 Task: Check the percentage active listings of new roof in the last 1 year.
Action: Mouse moved to (811, 177)
Screenshot: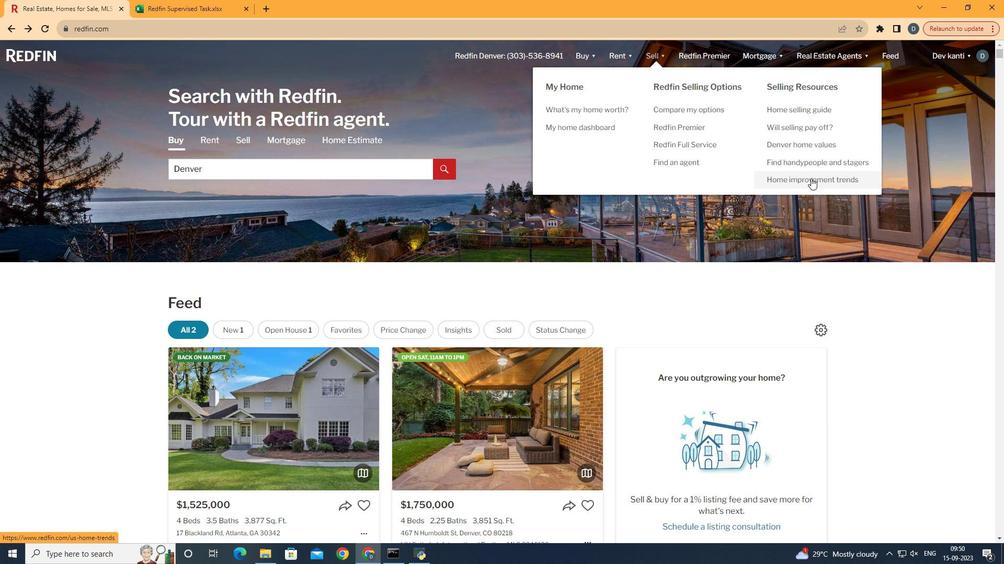 
Action: Mouse pressed left at (811, 177)
Screenshot: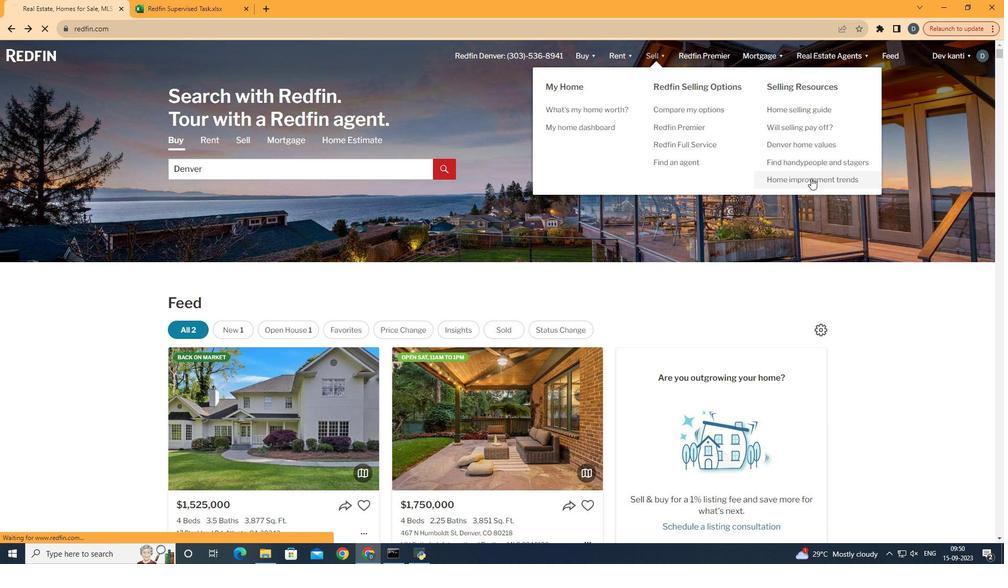 
Action: Mouse moved to (259, 198)
Screenshot: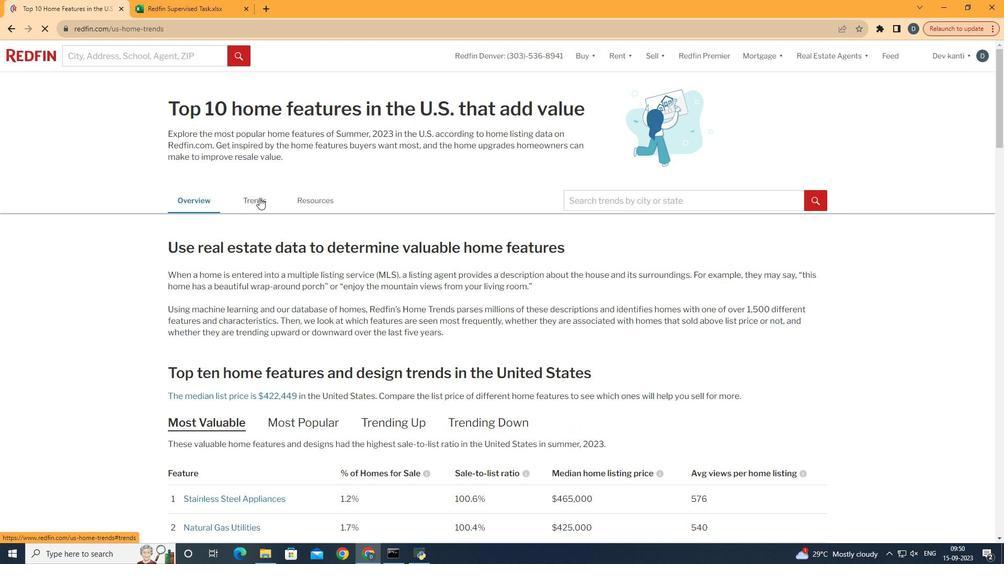 
Action: Mouse pressed left at (259, 198)
Screenshot: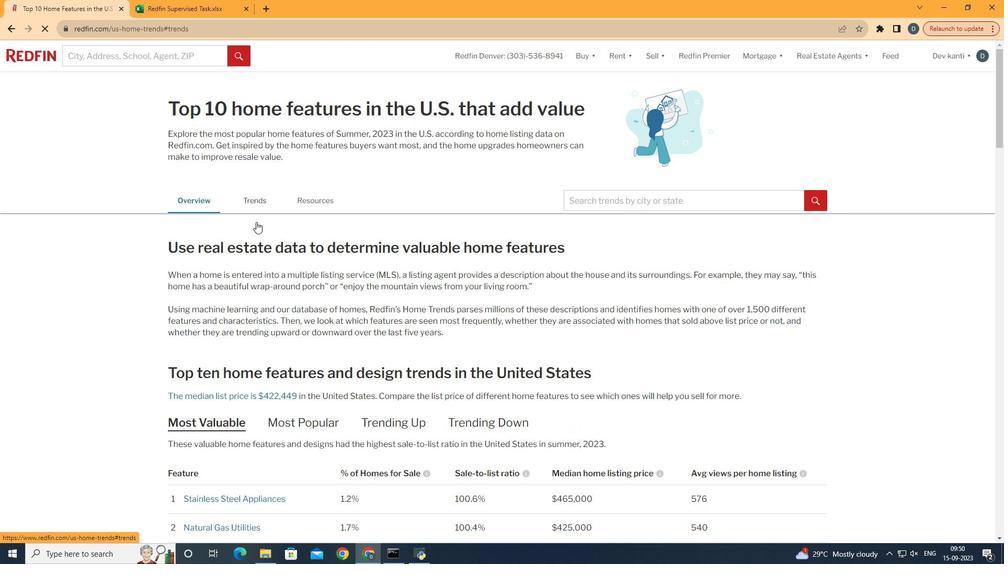
Action: Mouse moved to (296, 276)
Screenshot: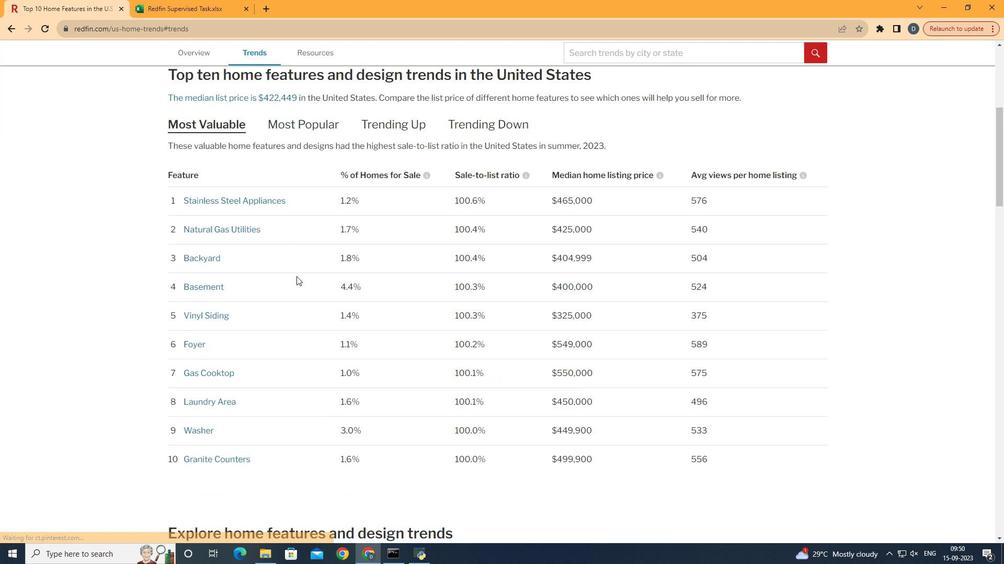 
Action: Mouse scrolled (296, 276) with delta (0, 0)
Screenshot: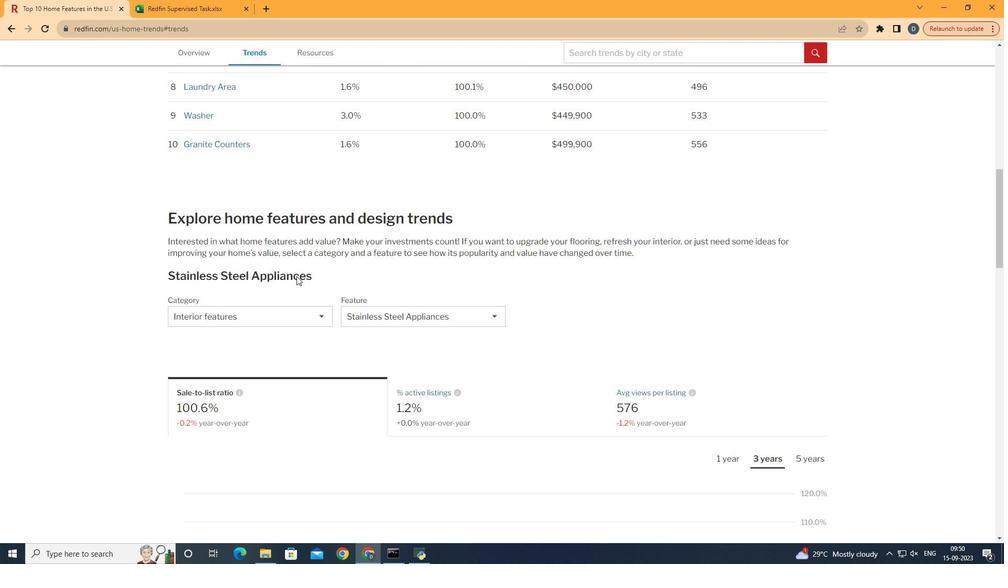 
Action: Mouse scrolled (296, 276) with delta (0, 0)
Screenshot: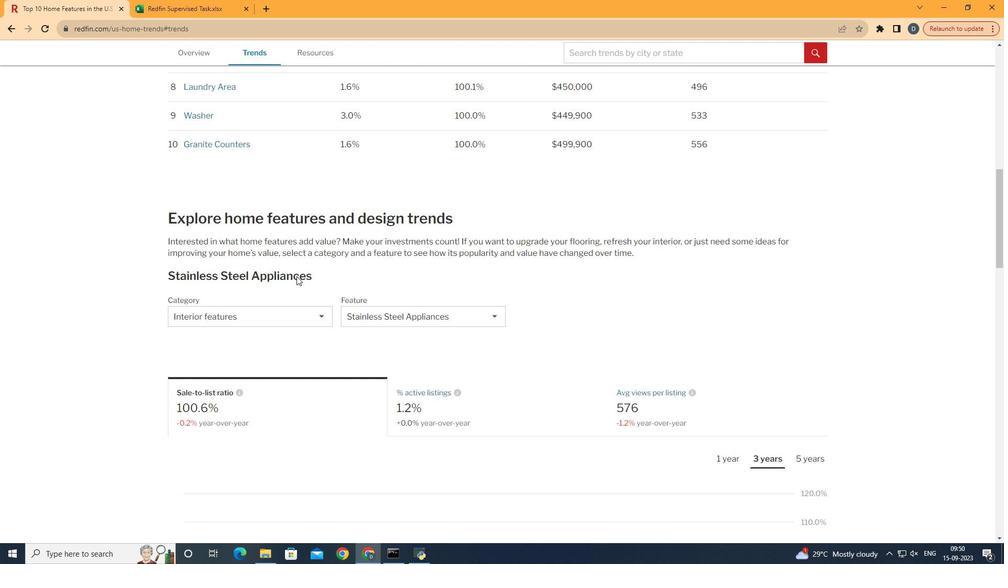 
Action: Mouse scrolled (296, 276) with delta (0, 0)
Screenshot: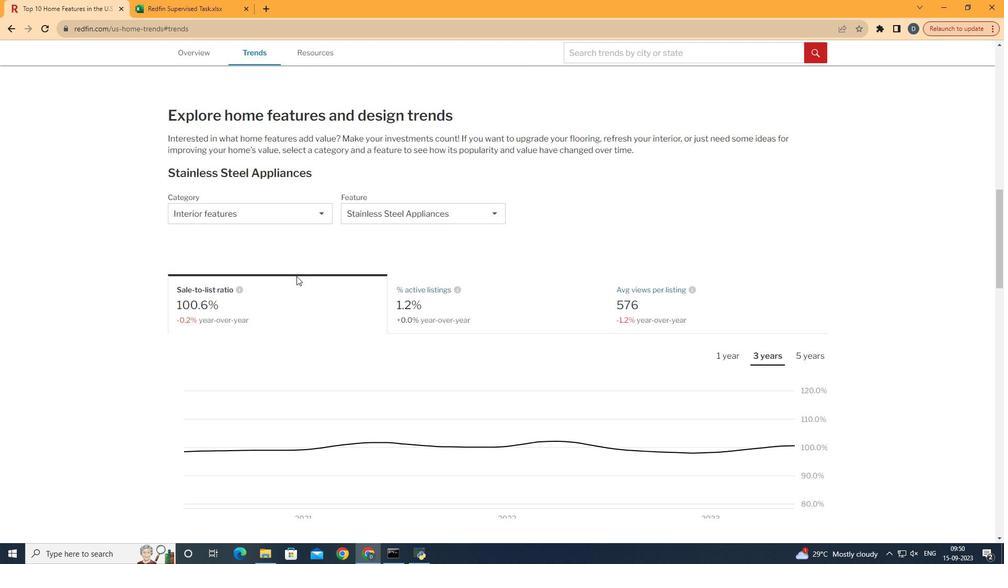
Action: Mouse scrolled (296, 276) with delta (0, 0)
Screenshot: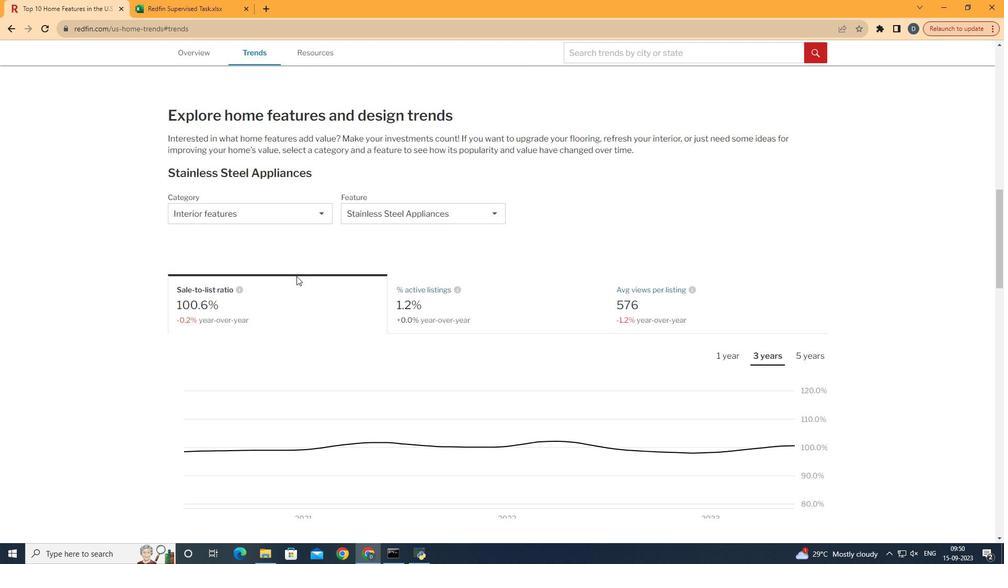 
Action: Mouse scrolled (296, 276) with delta (0, 0)
Screenshot: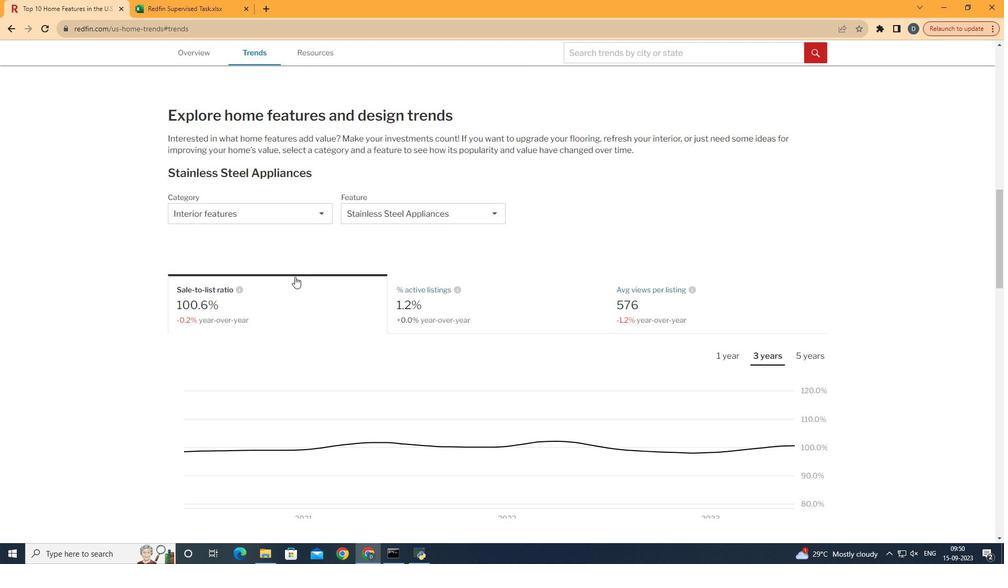 
Action: Mouse scrolled (296, 276) with delta (0, 0)
Screenshot: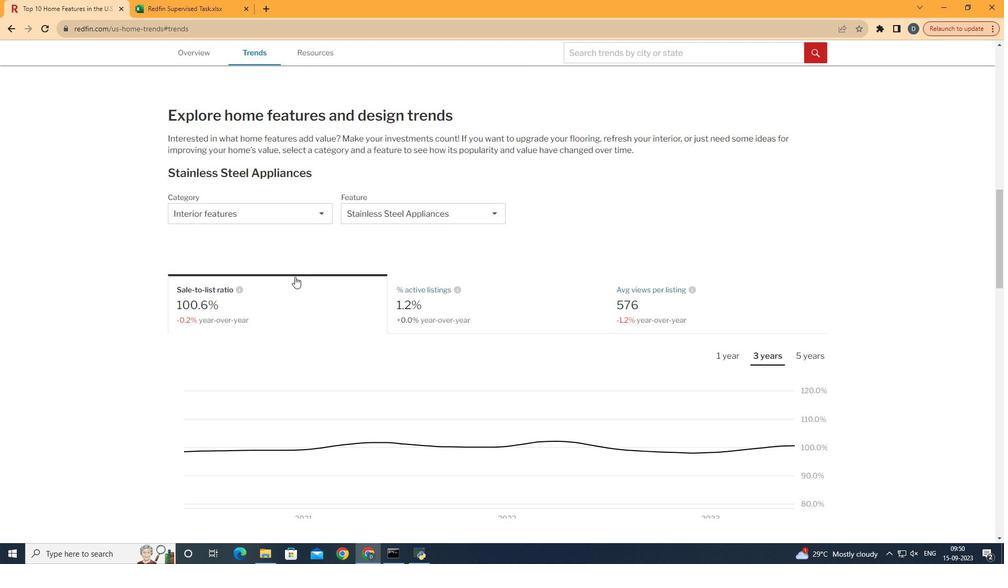 
Action: Mouse scrolled (296, 276) with delta (0, 0)
Screenshot: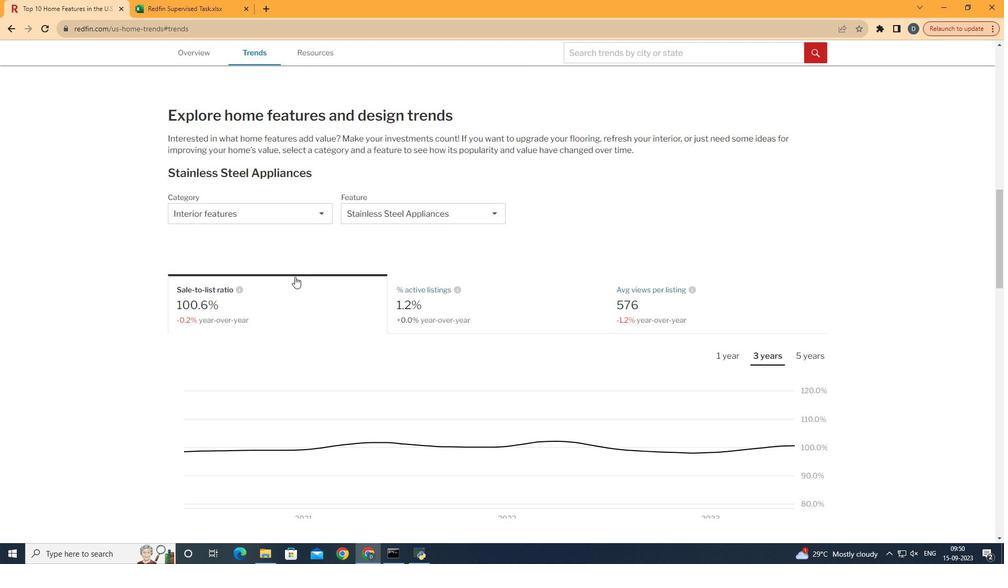 
Action: Mouse scrolled (296, 276) with delta (0, 0)
Screenshot: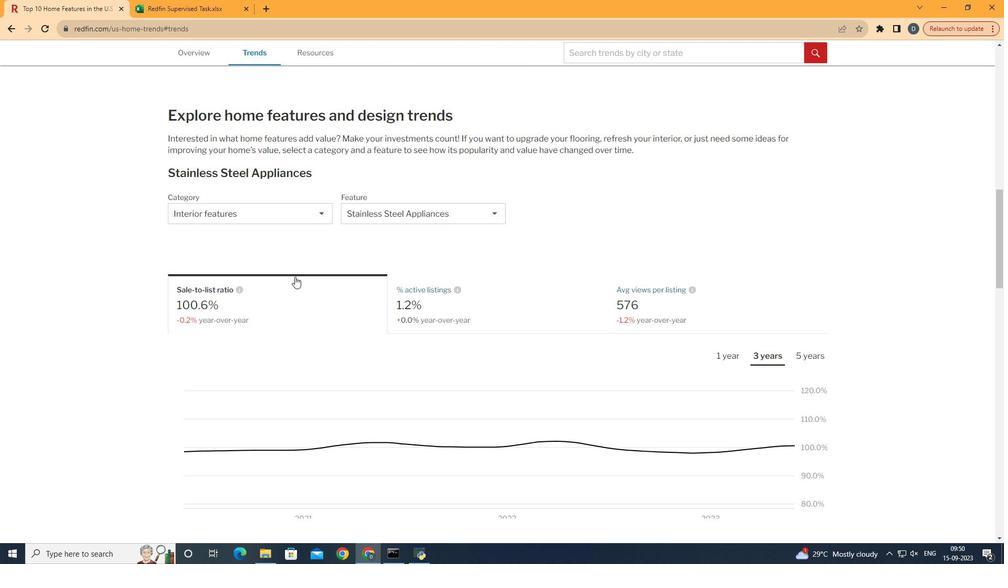 
Action: Mouse moved to (287, 199)
Screenshot: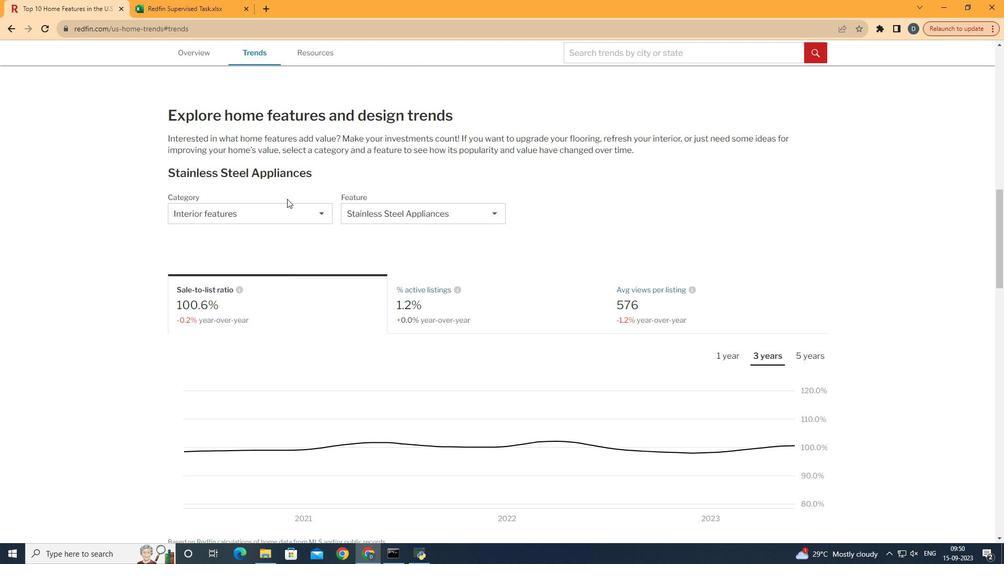 
Action: Mouse pressed left at (287, 199)
Screenshot: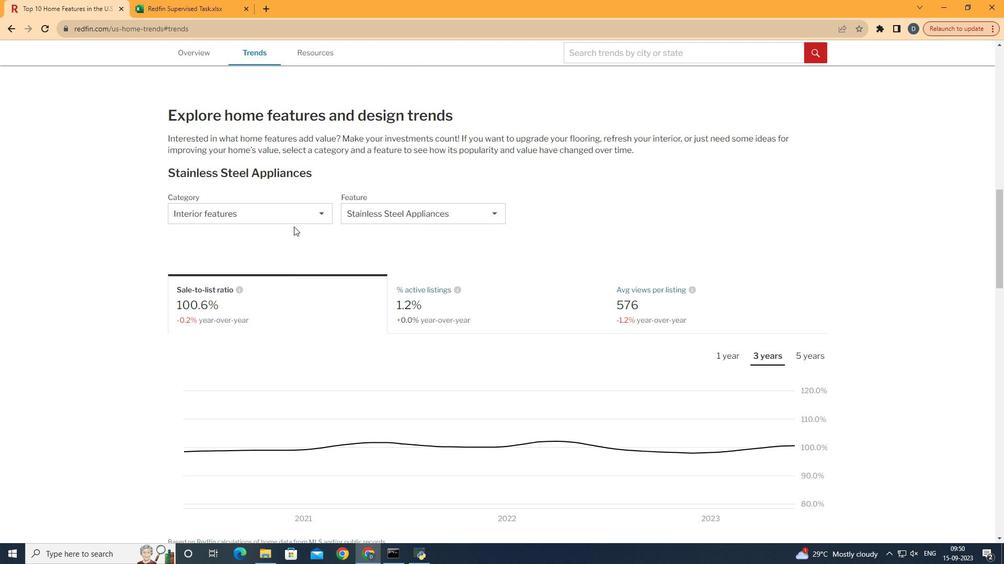 
Action: Mouse moved to (293, 227)
Screenshot: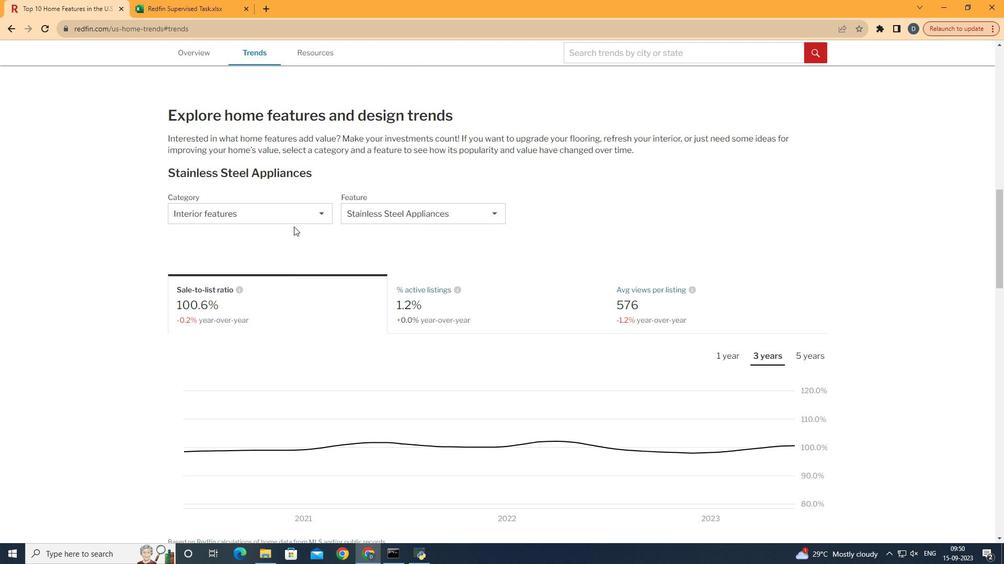 
Action: Mouse pressed left at (293, 227)
Screenshot: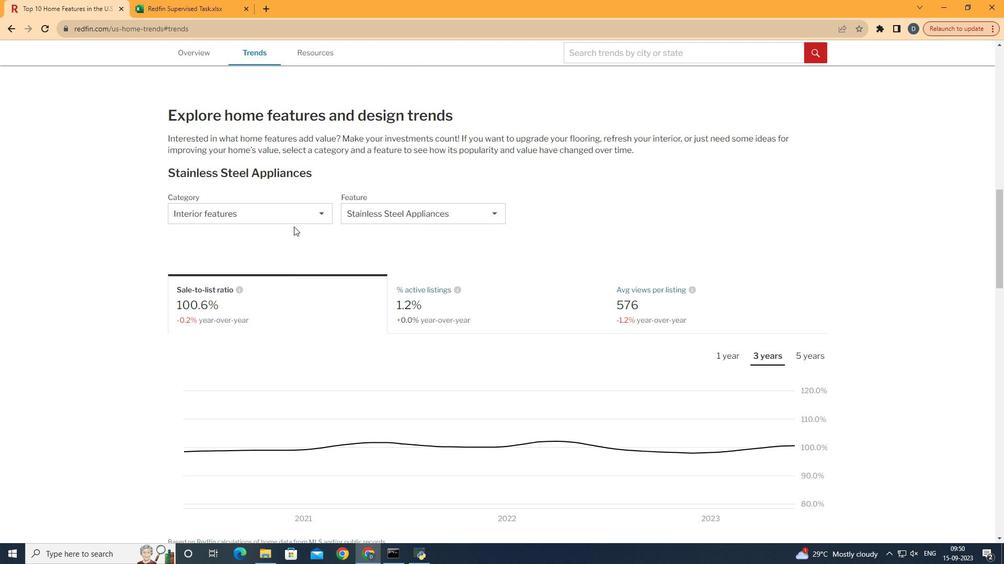 
Action: Mouse moved to (303, 208)
Screenshot: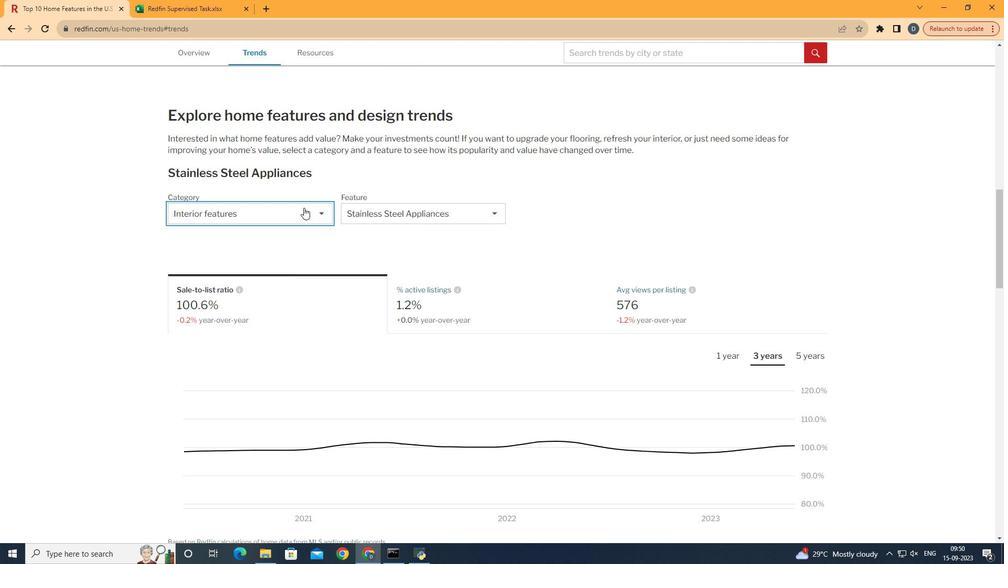 
Action: Mouse pressed left at (303, 208)
Screenshot: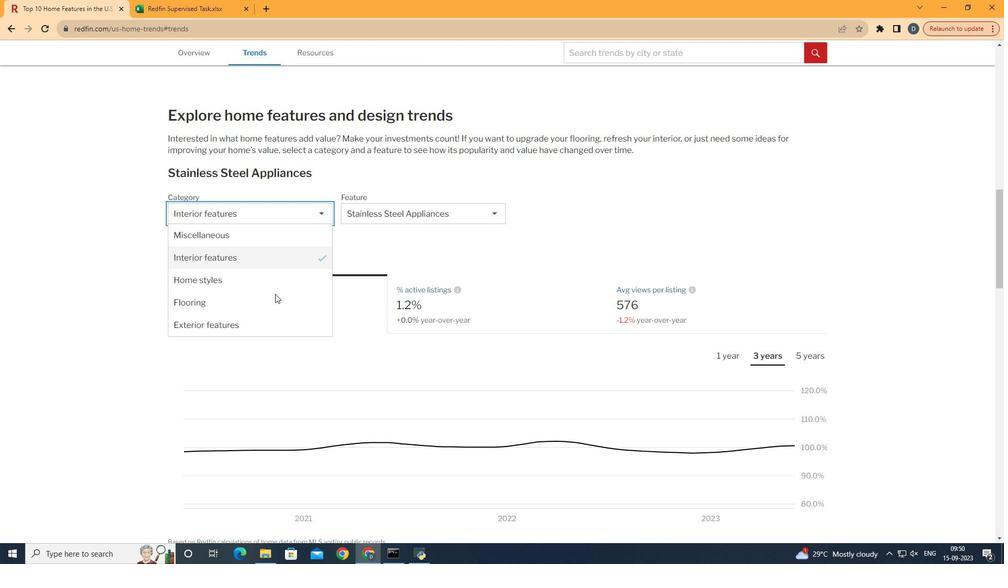 
Action: Mouse moved to (273, 325)
Screenshot: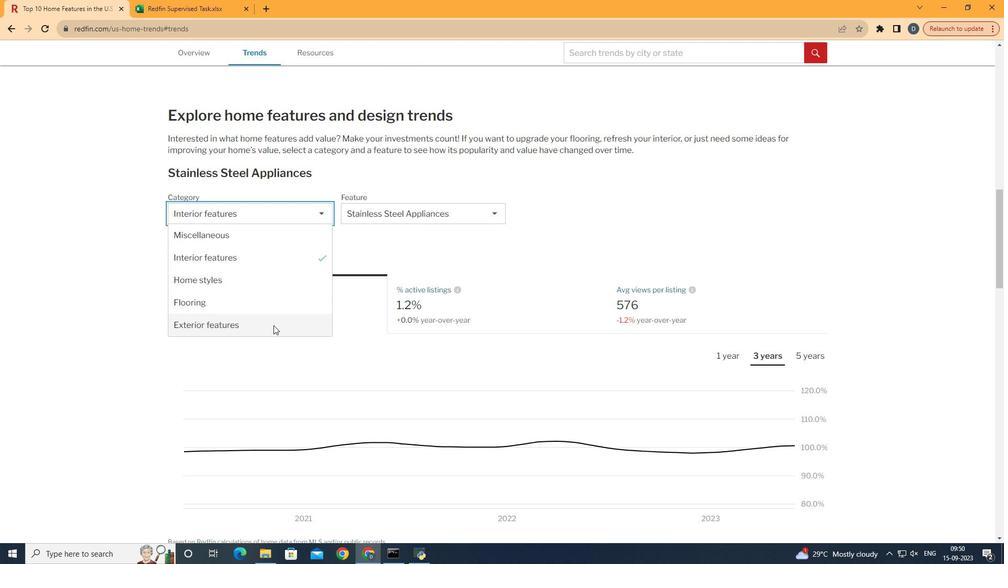 
Action: Mouse pressed left at (273, 325)
Screenshot: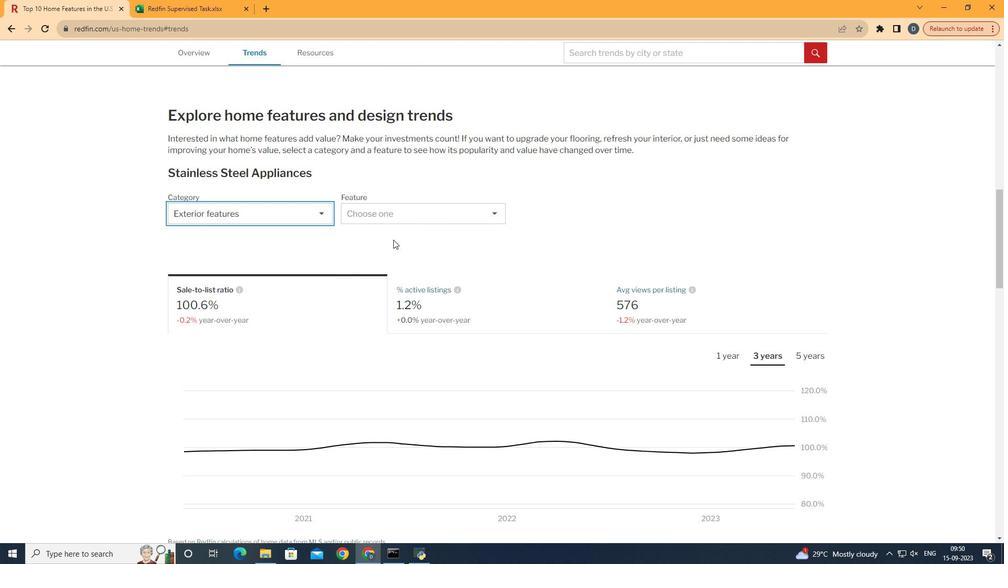 
Action: Mouse moved to (421, 208)
Screenshot: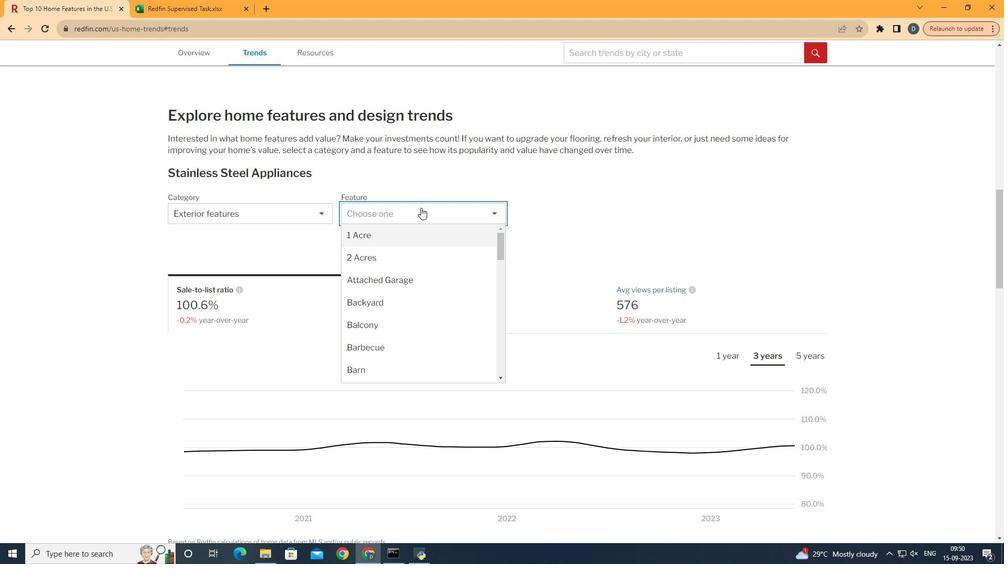 
Action: Mouse pressed left at (421, 208)
Screenshot: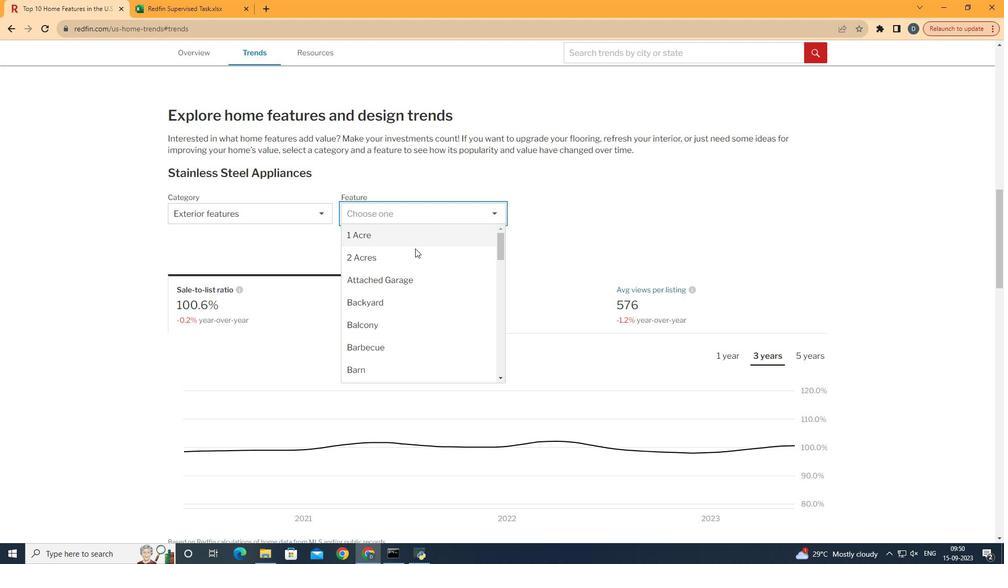 
Action: Mouse moved to (403, 276)
Screenshot: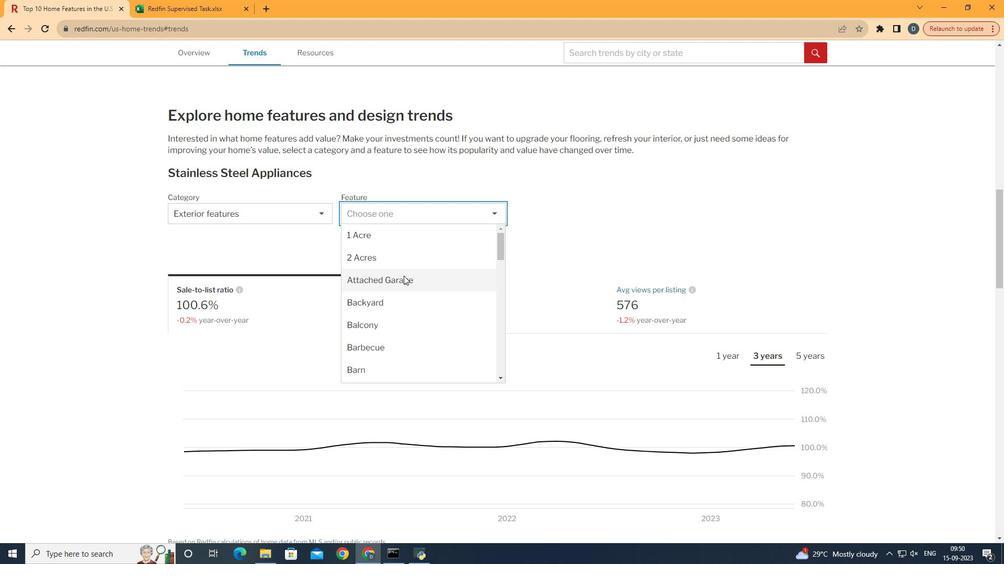 
Action: Mouse scrolled (403, 275) with delta (0, 0)
Screenshot: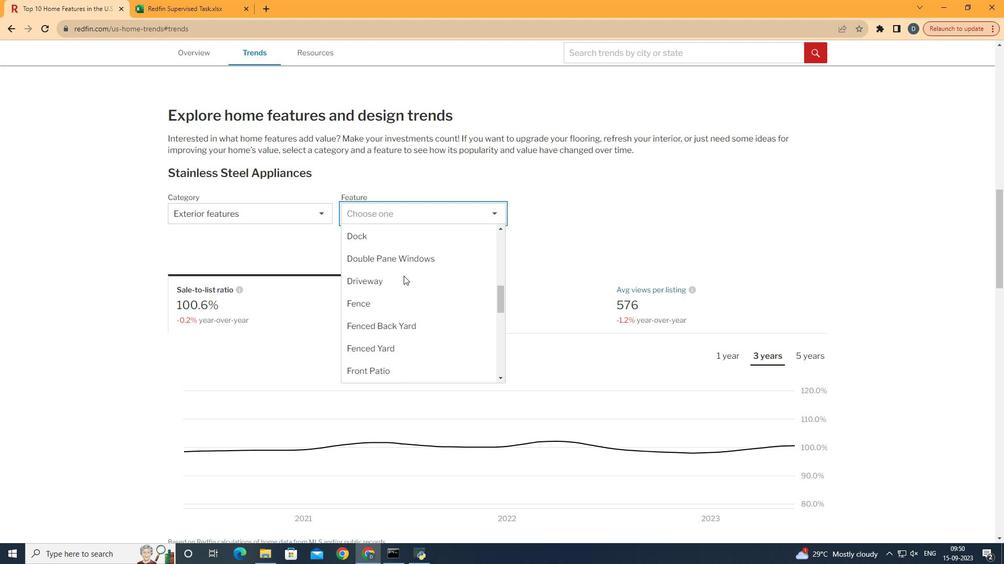 
Action: Mouse scrolled (403, 275) with delta (0, 0)
Screenshot: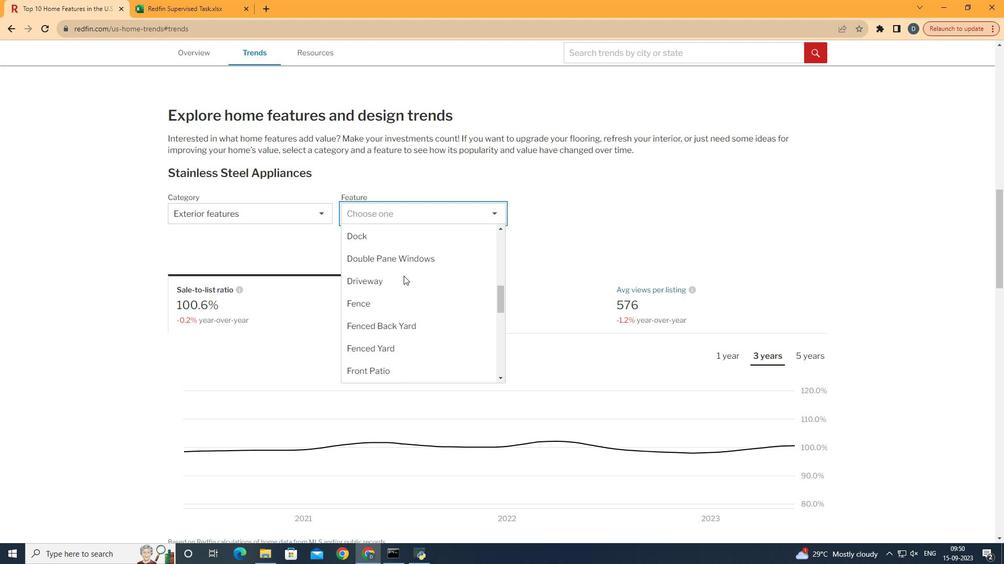 
Action: Mouse scrolled (403, 275) with delta (0, 0)
Screenshot: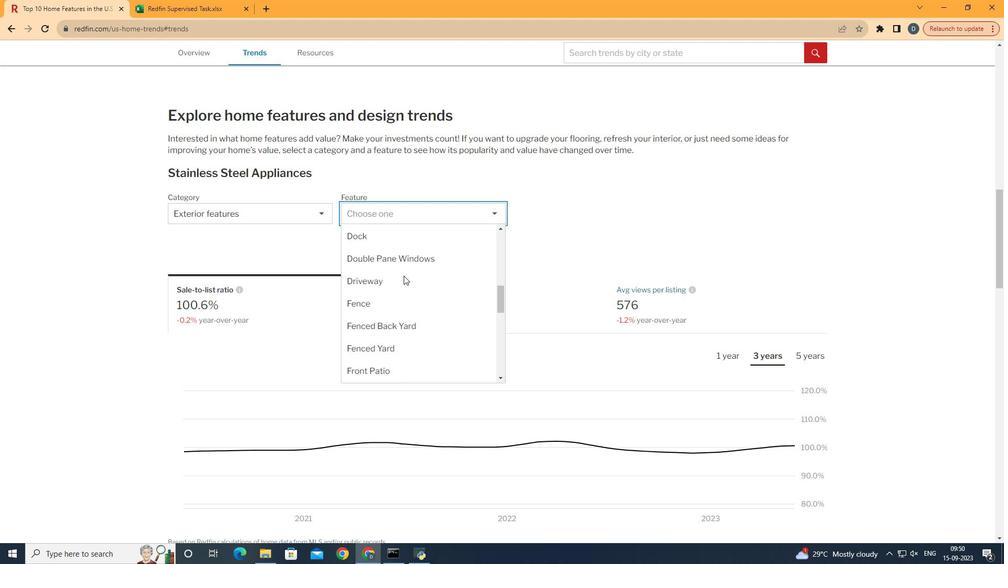 
Action: Mouse scrolled (403, 275) with delta (0, 0)
Screenshot: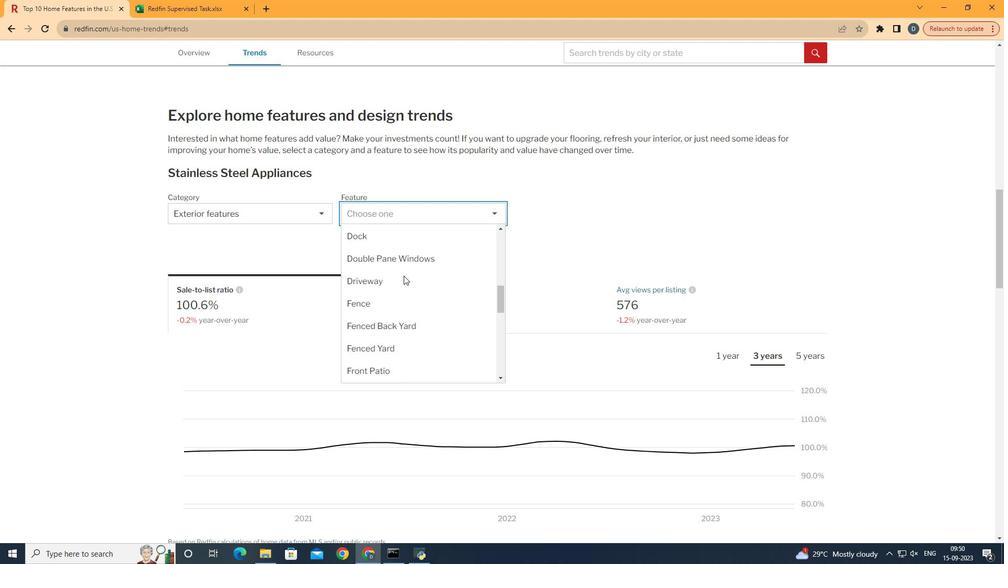
Action: Mouse scrolled (403, 275) with delta (0, 0)
Screenshot: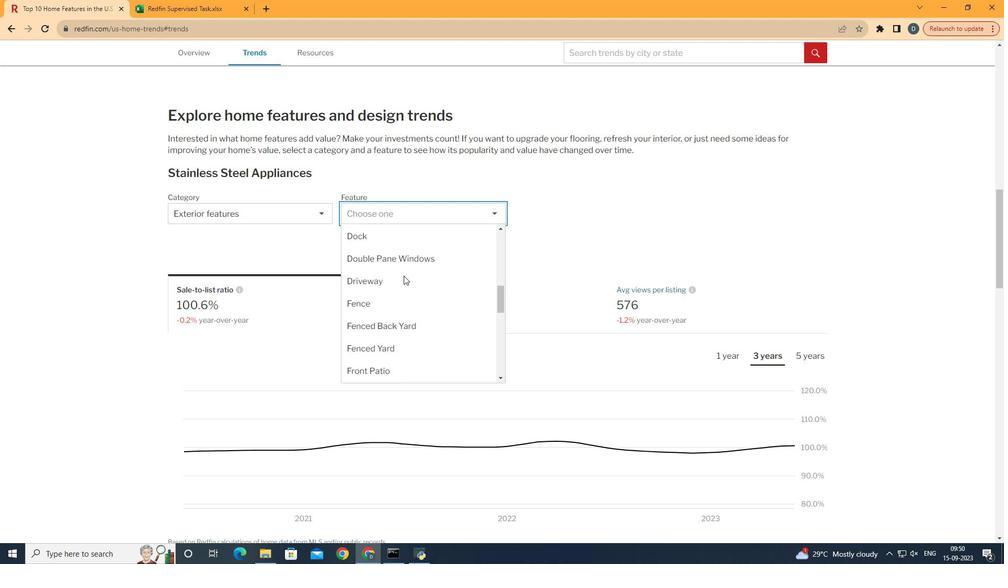 
Action: Mouse scrolled (403, 275) with delta (0, 0)
Screenshot: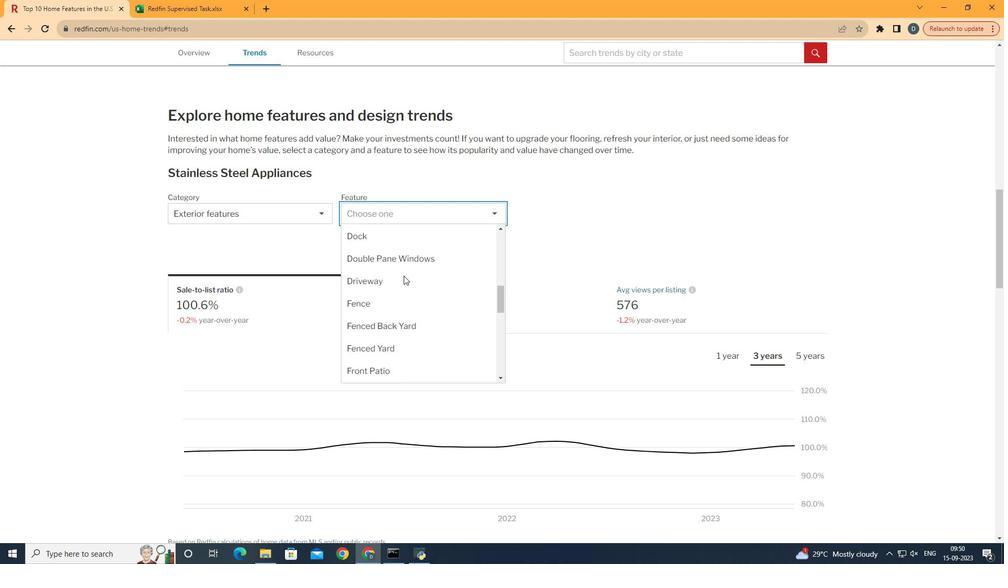 
Action: Mouse scrolled (403, 275) with delta (0, 0)
Screenshot: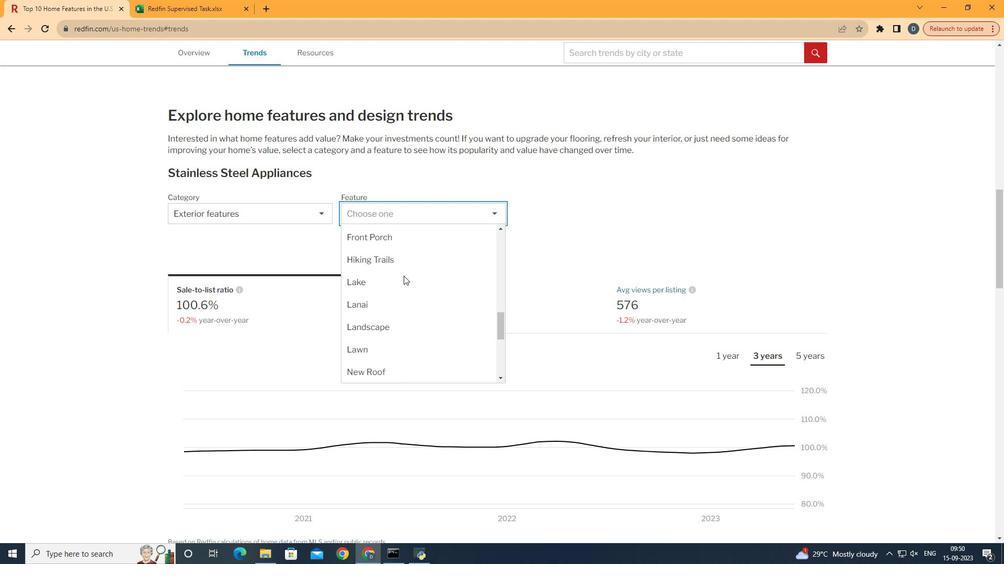 
Action: Mouse scrolled (403, 275) with delta (0, 0)
Screenshot: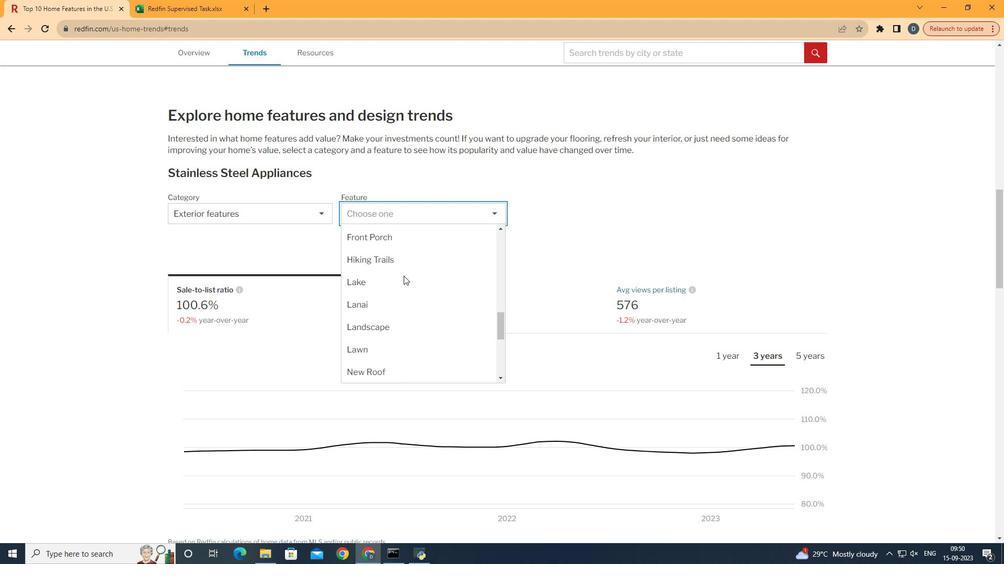 
Action: Mouse scrolled (403, 275) with delta (0, 0)
Screenshot: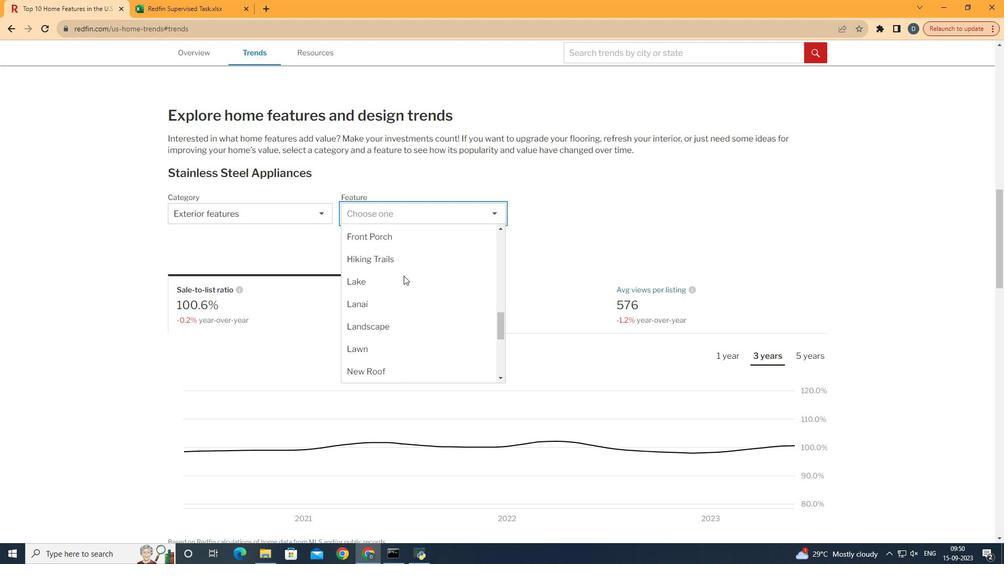 
Action: Mouse scrolled (403, 275) with delta (0, 0)
Screenshot: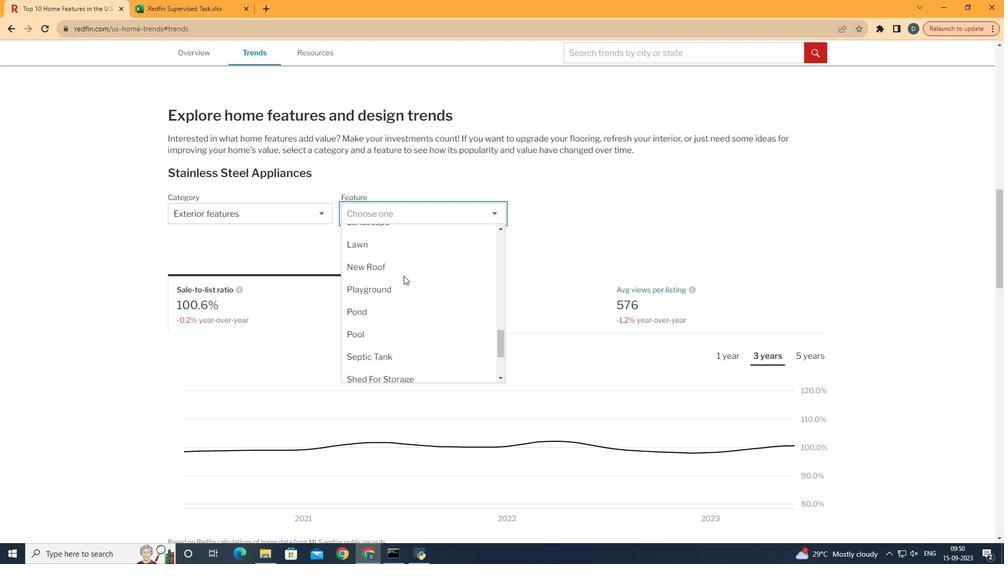 
Action: Mouse scrolled (403, 275) with delta (0, 0)
Screenshot: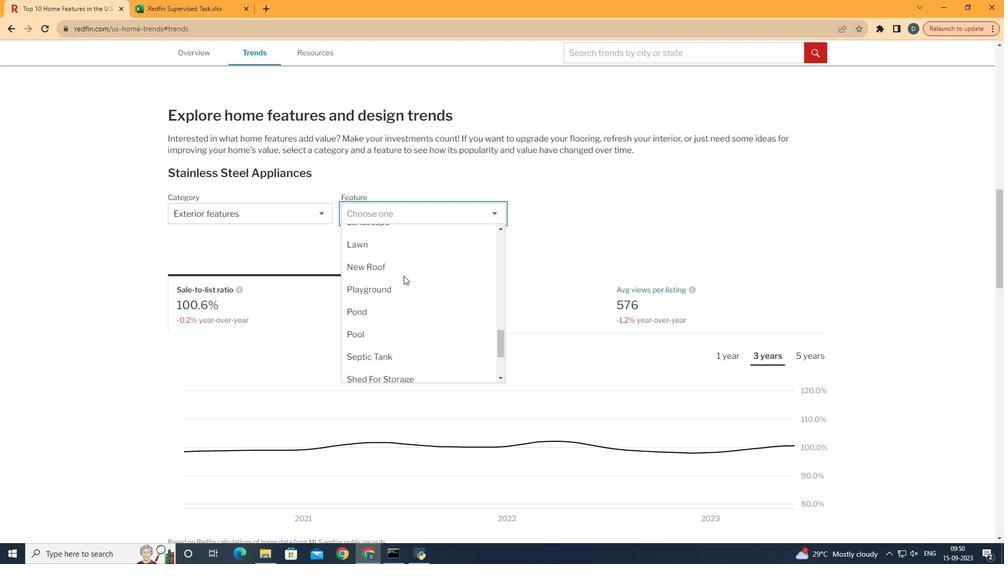 
Action: Mouse moved to (430, 265)
Screenshot: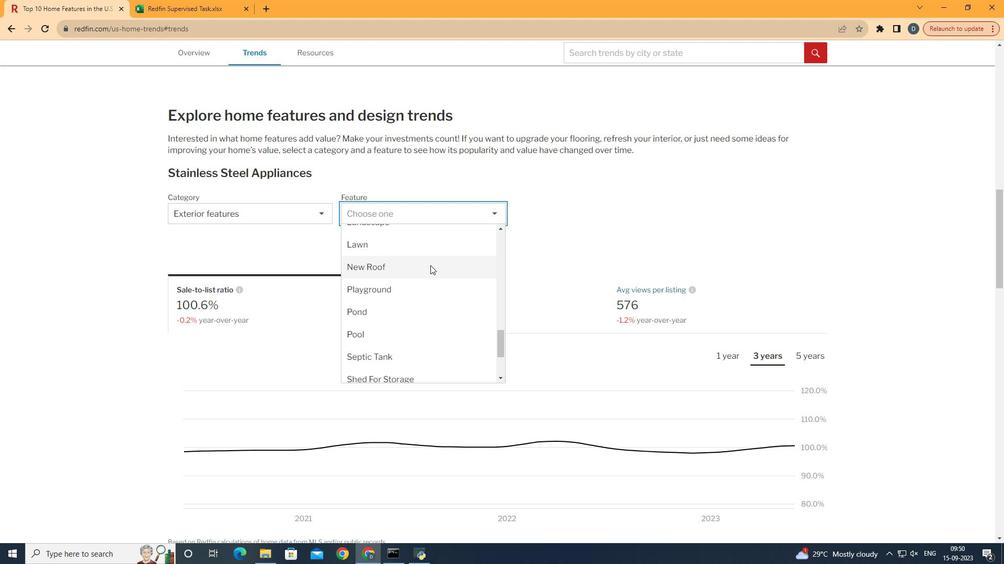 
Action: Mouse pressed left at (430, 265)
Screenshot: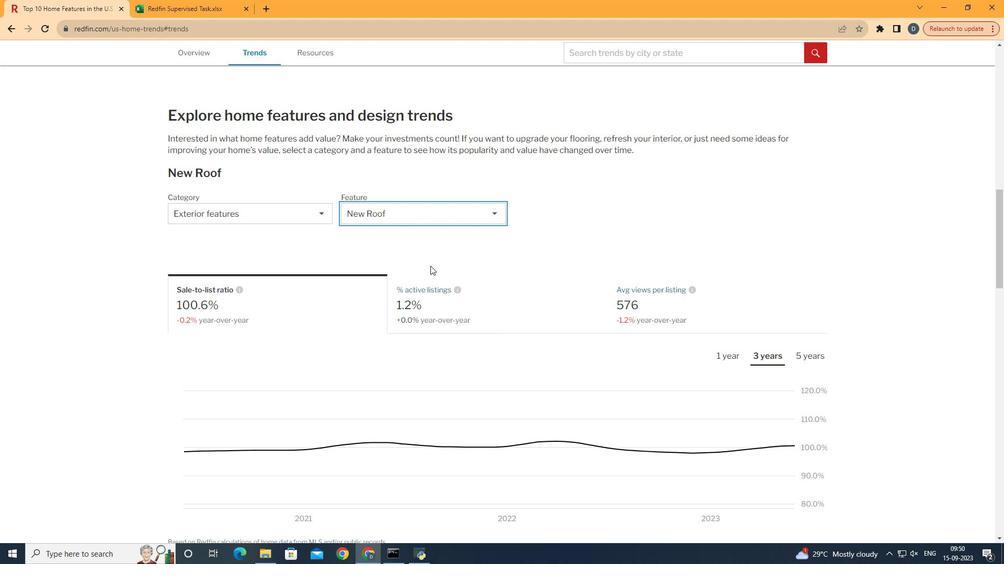 
Action: Mouse moved to (536, 242)
Screenshot: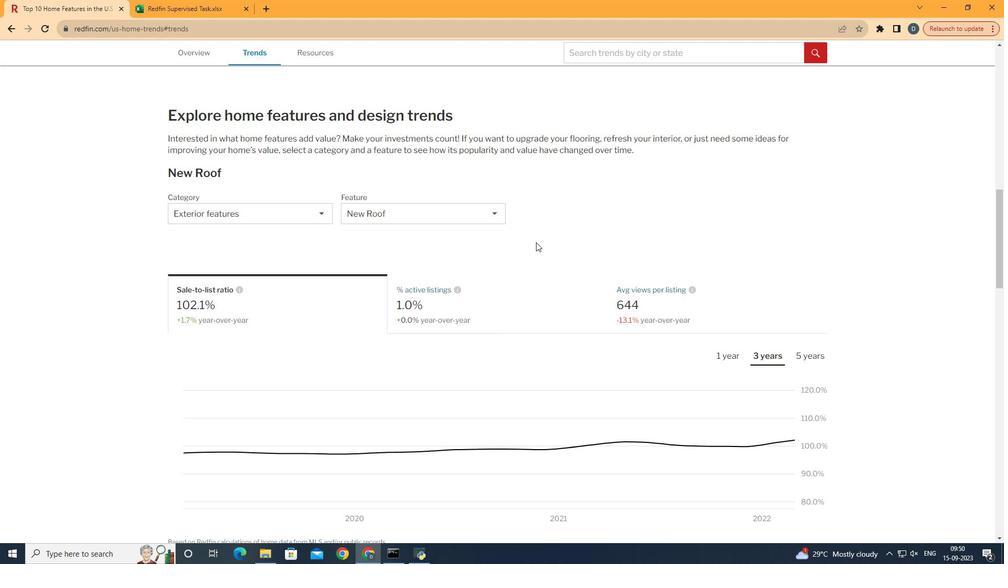 
Action: Mouse pressed left at (536, 242)
Screenshot: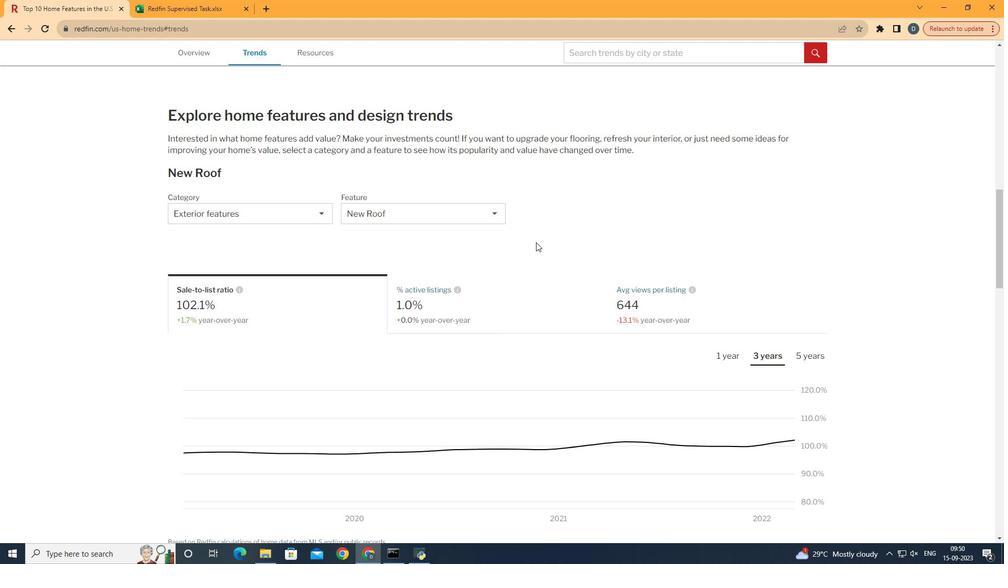 
Action: Mouse scrolled (536, 242) with delta (0, 0)
Screenshot: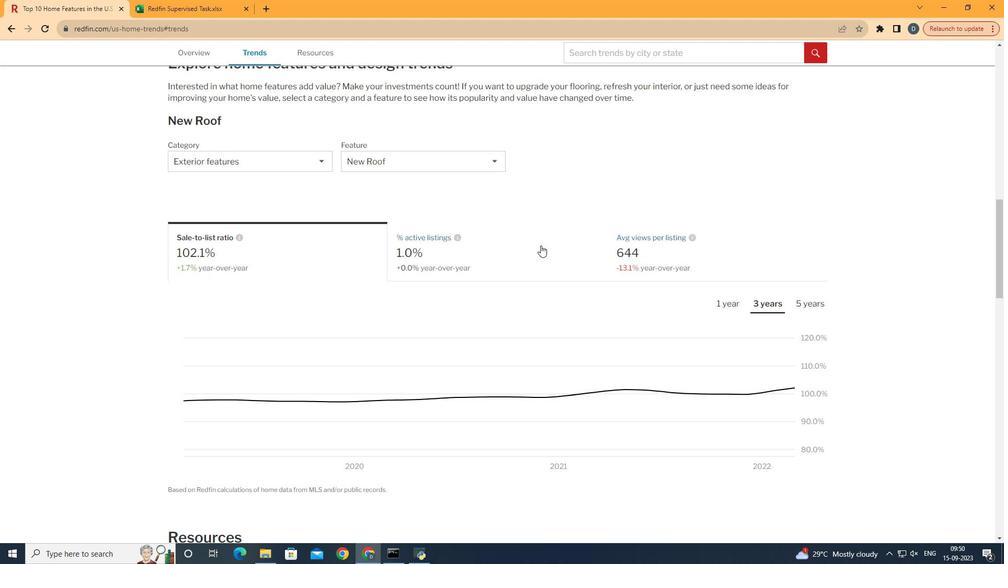 
Action: Mouse moved to (528, 259)
Screenshot: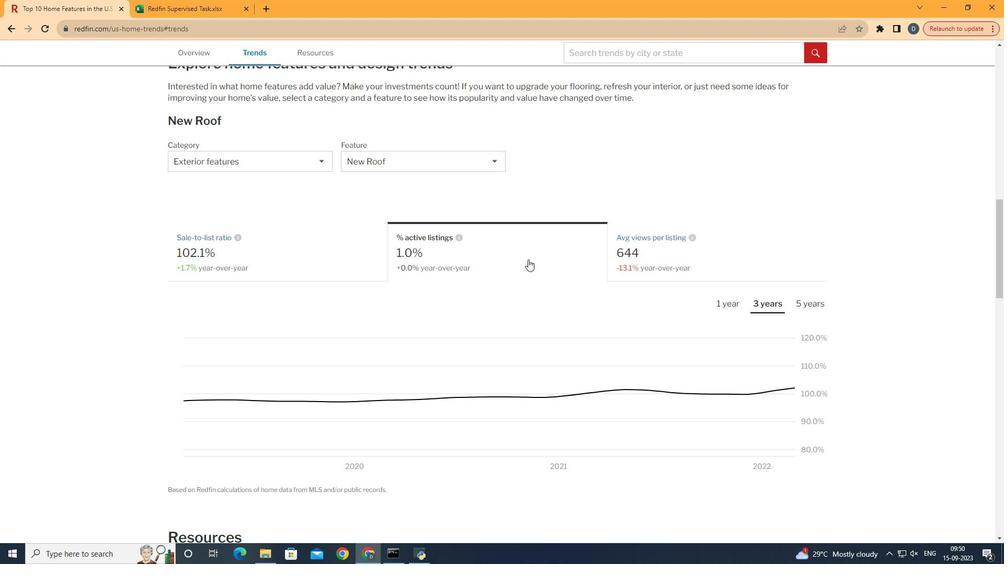 
Action: Mouse pressed left at (528, 259)
Screenshot: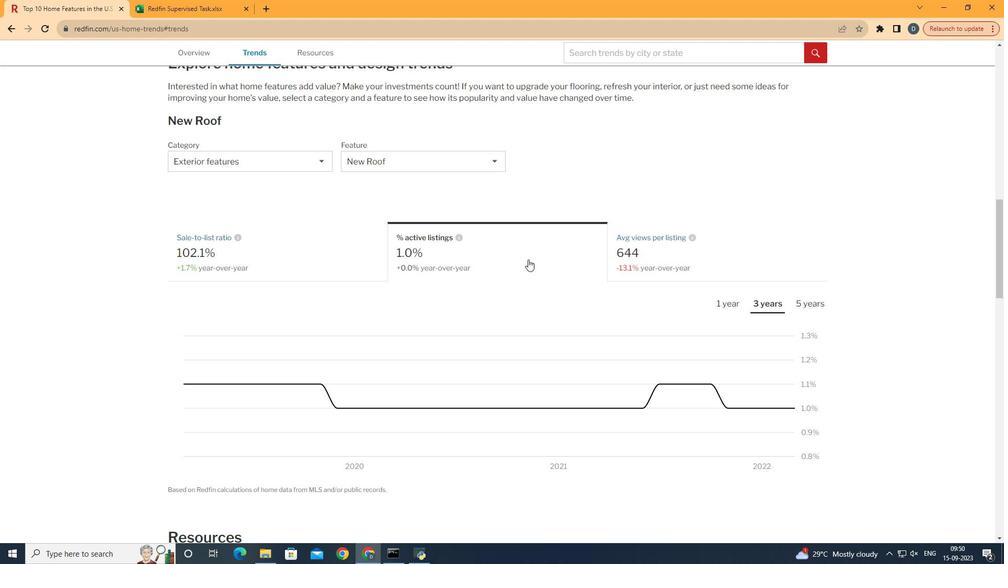 
Action: Mouse moved to (735, 305)
Screenshot: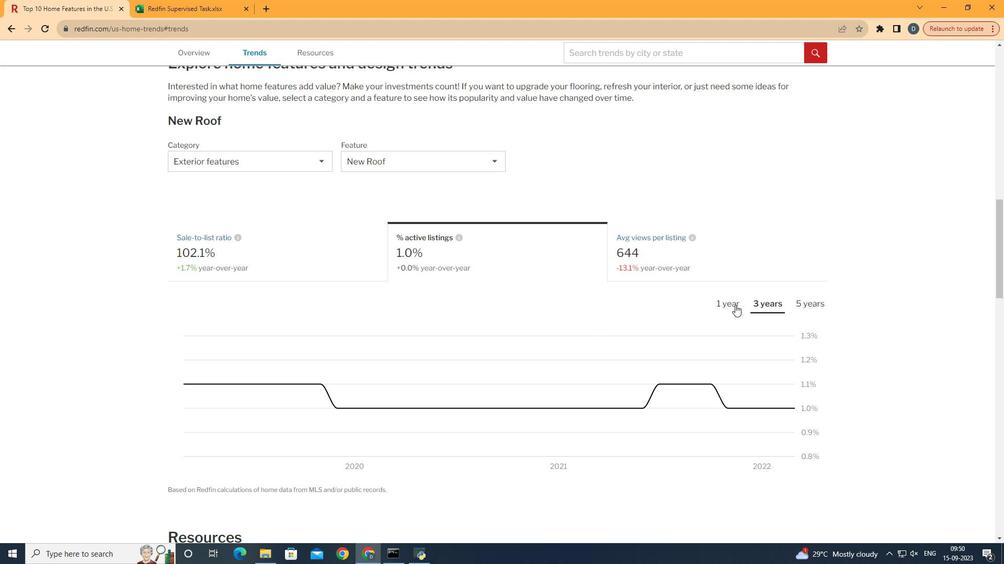 
Action: Mouse pressed left at (735, 305)
Screenshot: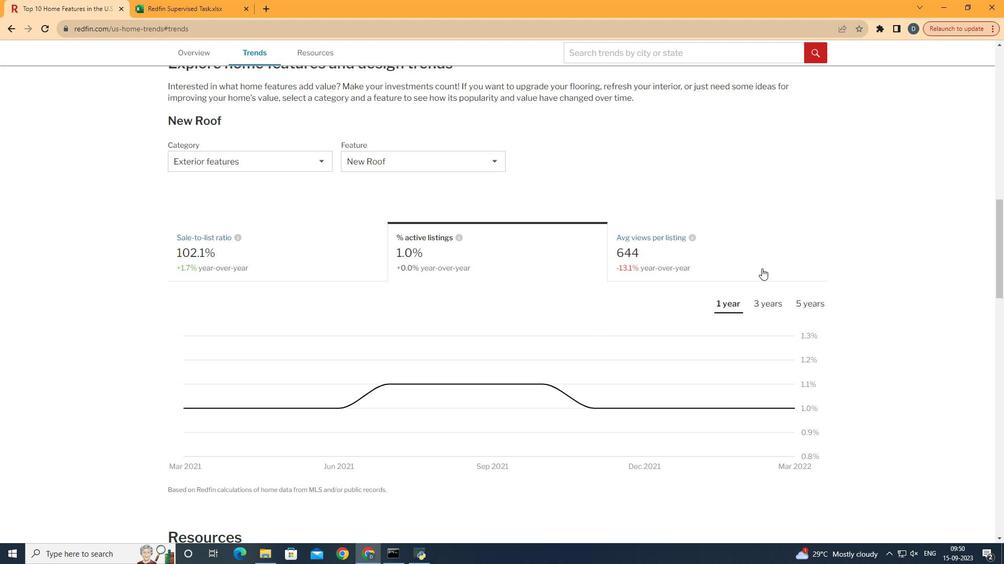
Action: Mouse moved to (762, 268)
Screenshot: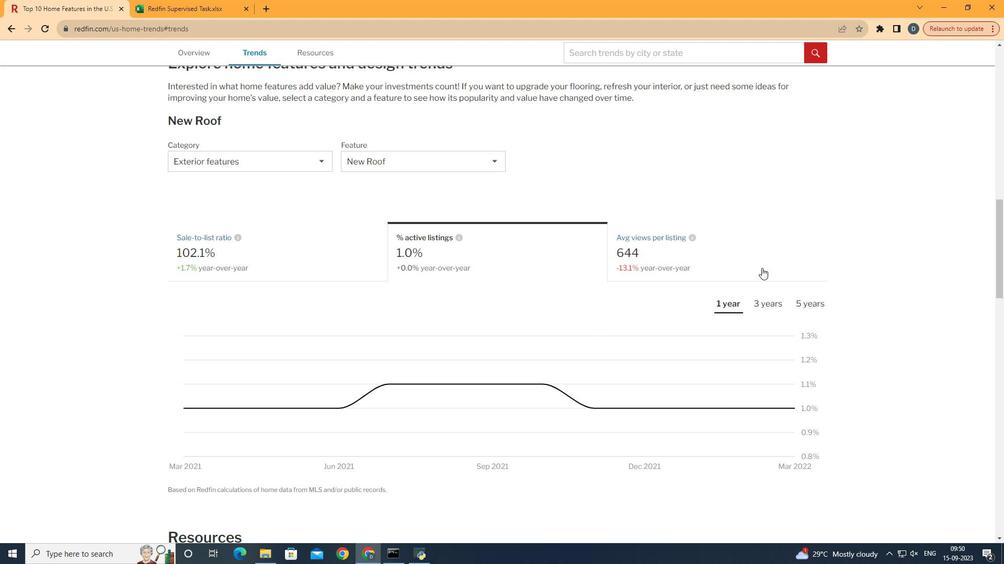 
